 Task: Create List Corporate Social Responsibility in Board Email Marketing Templates to Workspace Investor Relations. Create List Financial Planning in Board Employee Survey and Feedback to Workspace Investor Relations. Create List Accounting in Board Product Roadmap Planning and Execution to Workspace Investor Relations
Action: Mouse moved to (516, 154)
Screenshot: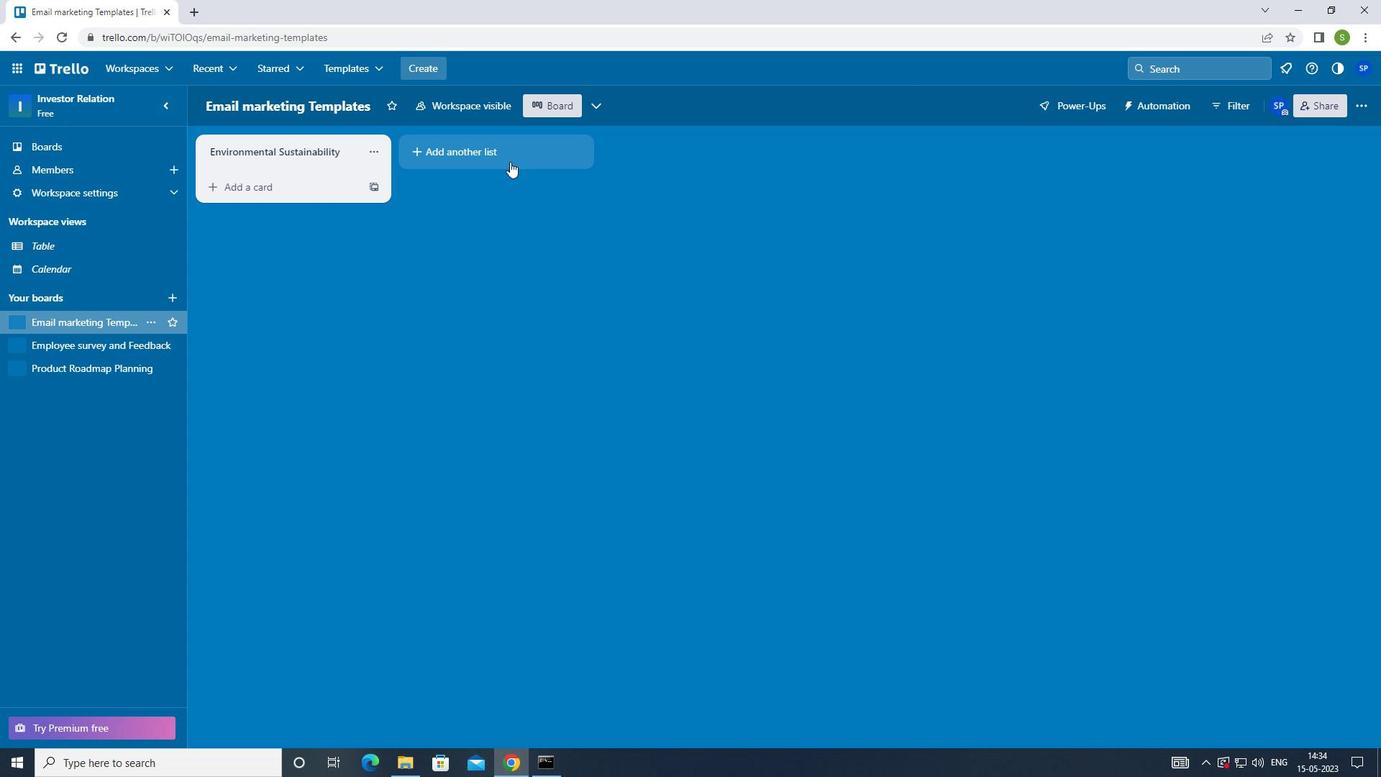 
Action: Mouse pressed left at (516, 154)
Screenshot: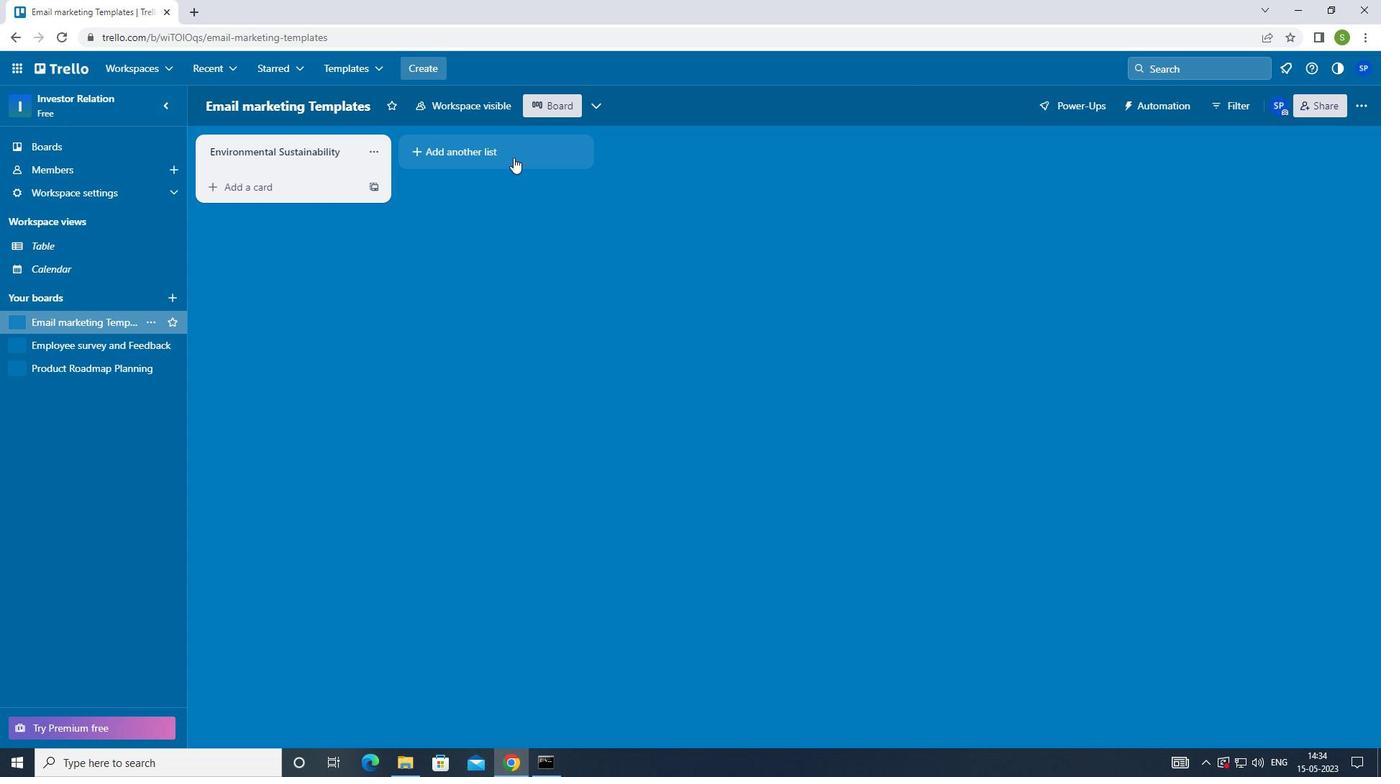 
Action: Mouse moved to (455, 356)
Screenshot: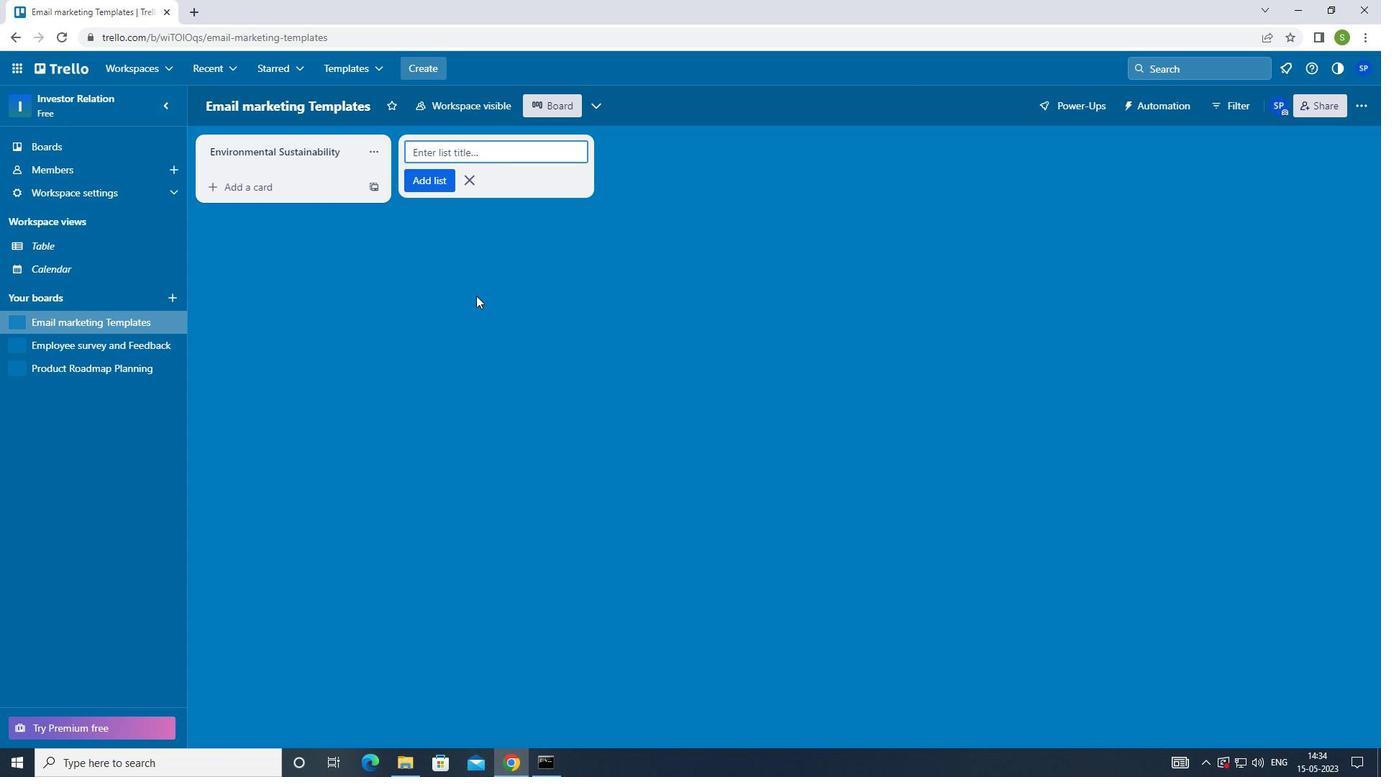 
Action: Key pressed <Key.shift>CORPORATE<Key.space><Key.shift>SOCU<Key.backspace>IAL<Key.space><Key.shift>RESPONSIBILITY<Key.enter>
Screenshot: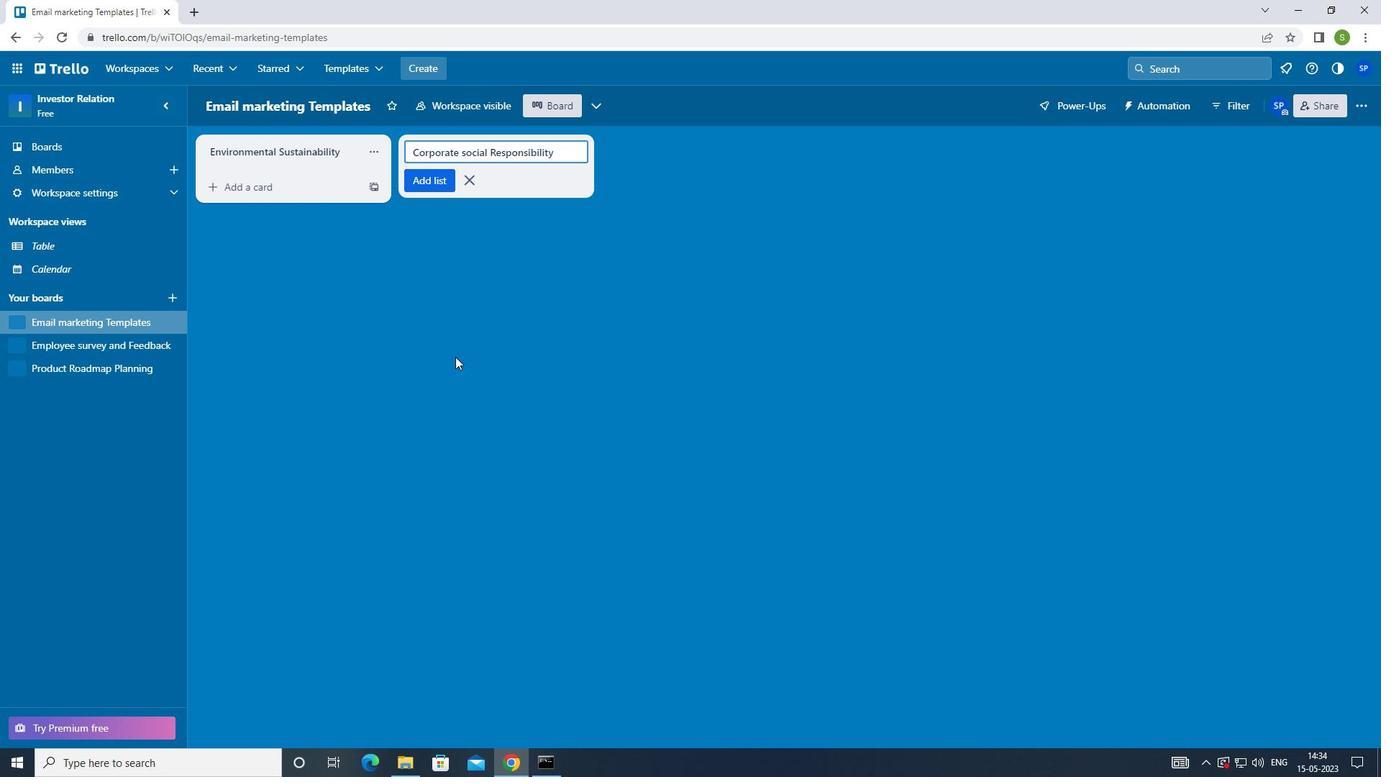 
Action: Mouse moved to (105, 349)
Screenshot: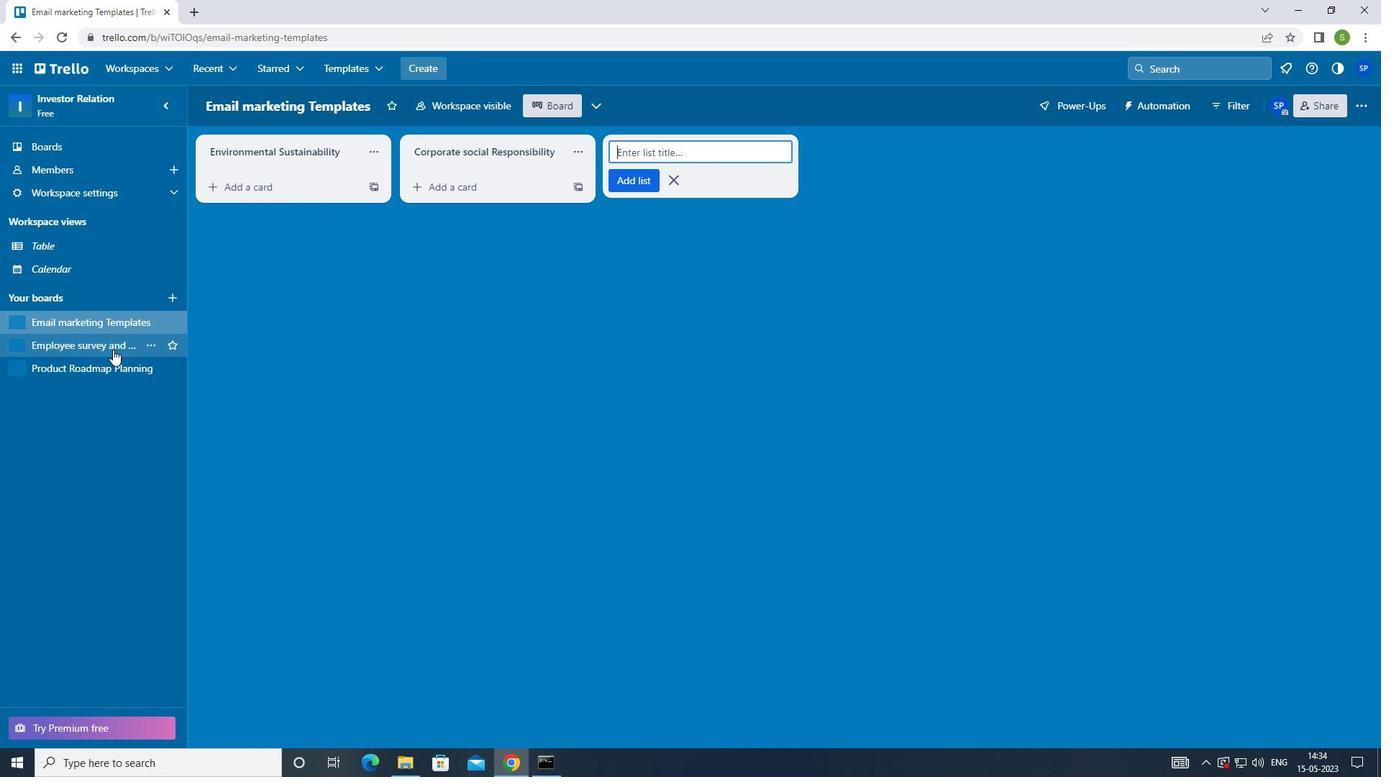 
Action: Mouse pressed left at (105, 349)
Screenshot: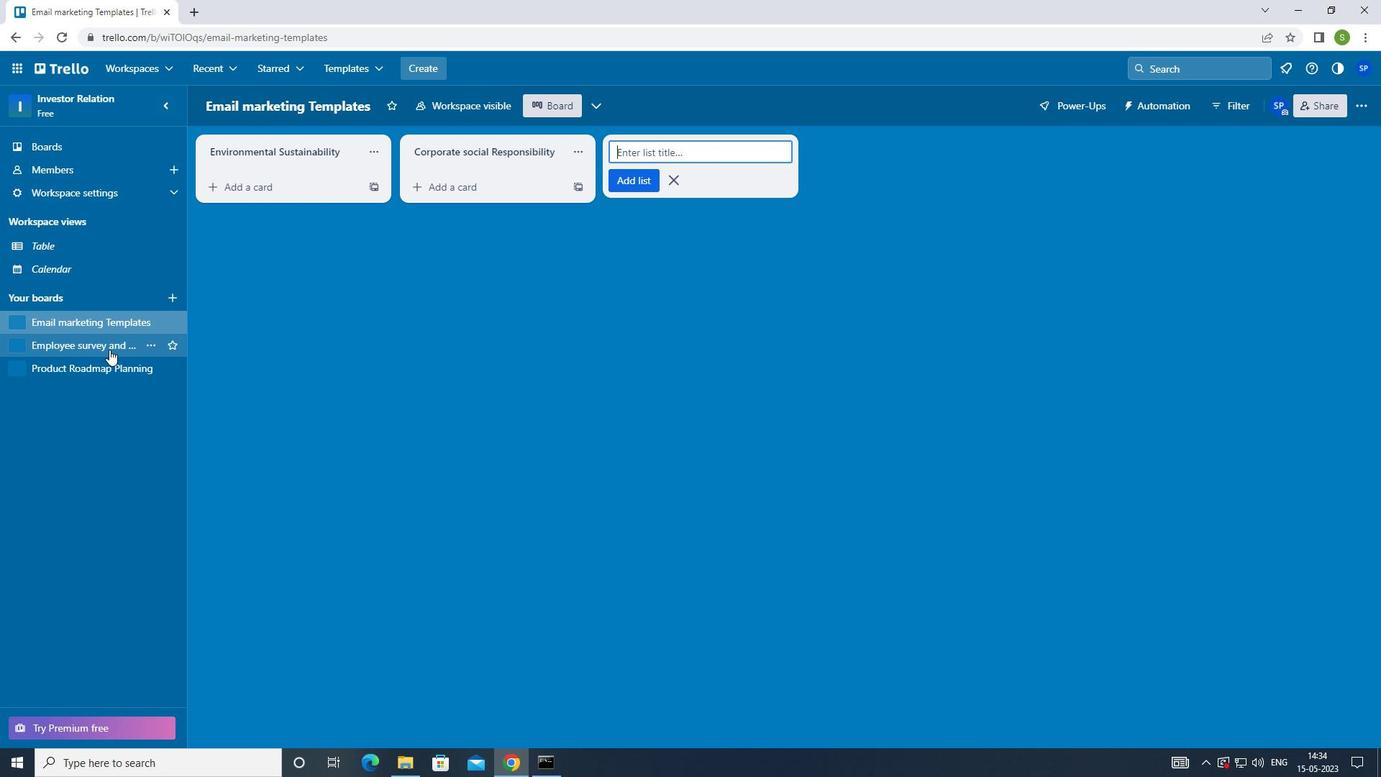 
Action: Mouse moved to (482, 151)
Screenshot: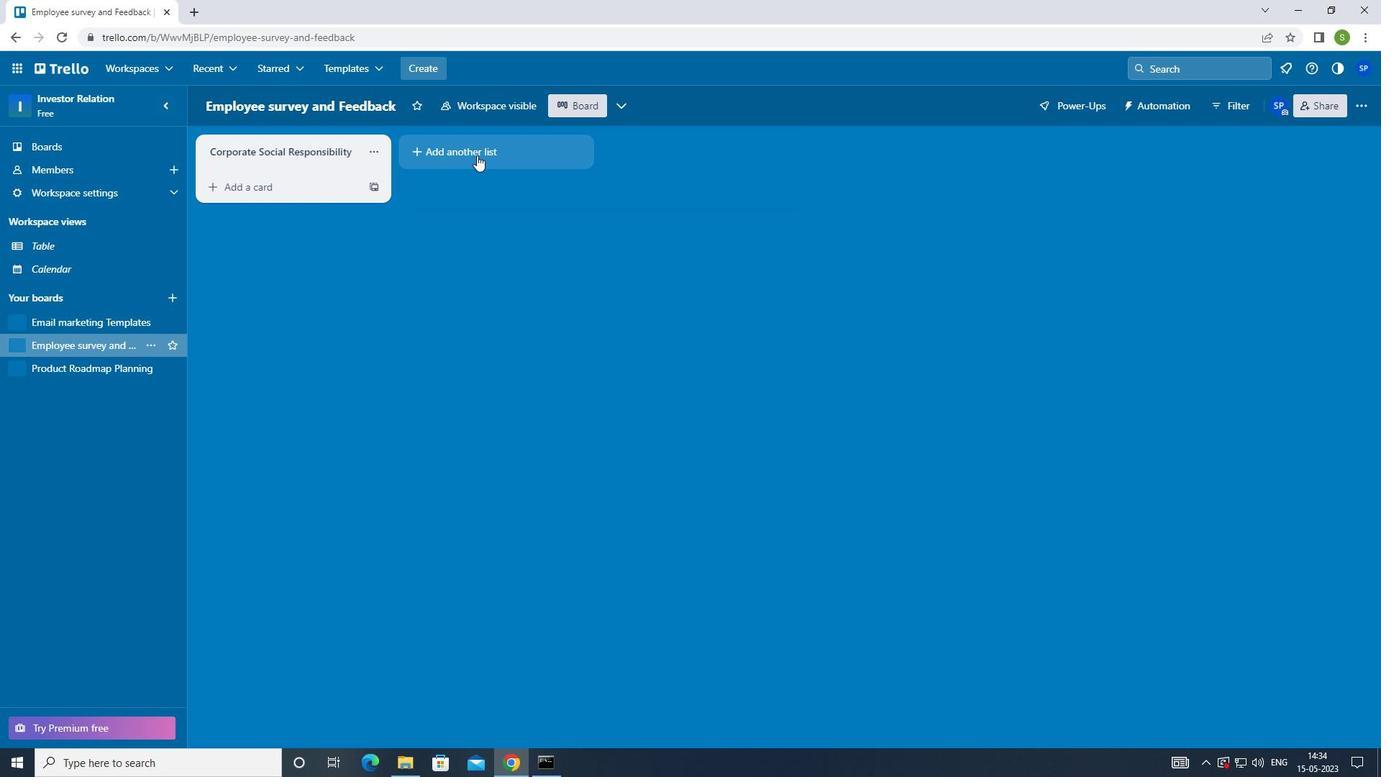 
Action: Mouse pressed left at (482, 151)
Screenshot: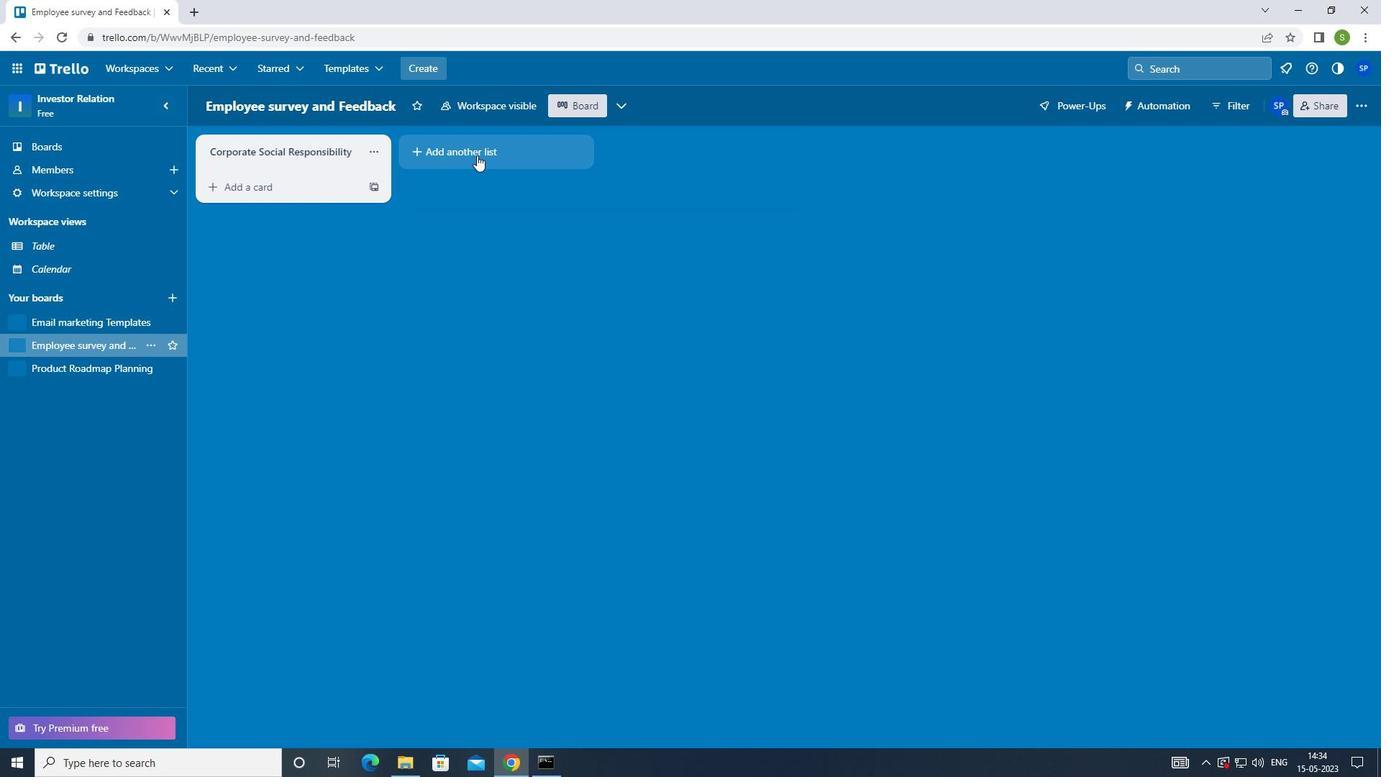 
Action: Mouse moved to (487, 337)
Screenshot: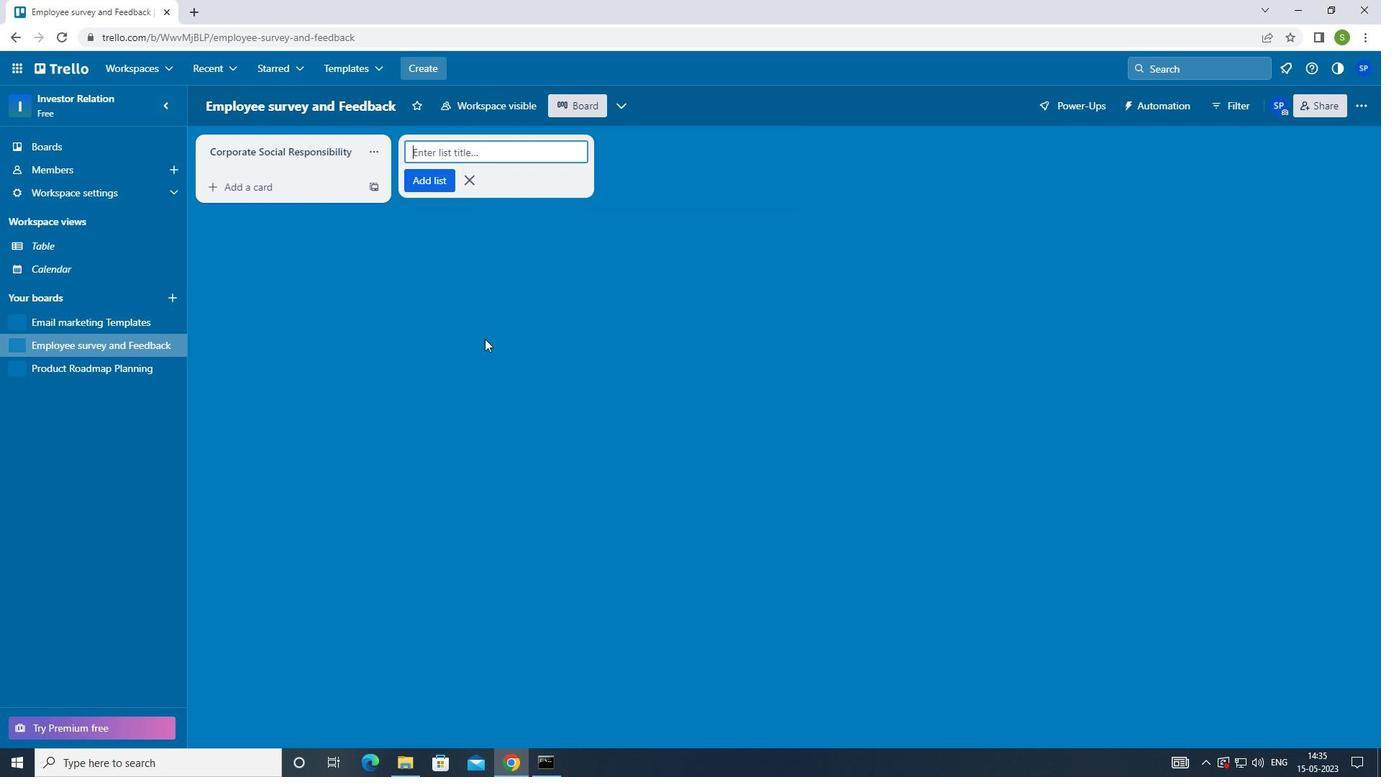
Action: Key pressed <Key.shift><Key.shift><Key.shift><Key.shift>FINANCIAL<Key.space><Key.shift>PLANNING<Key.enter>
Screenshot: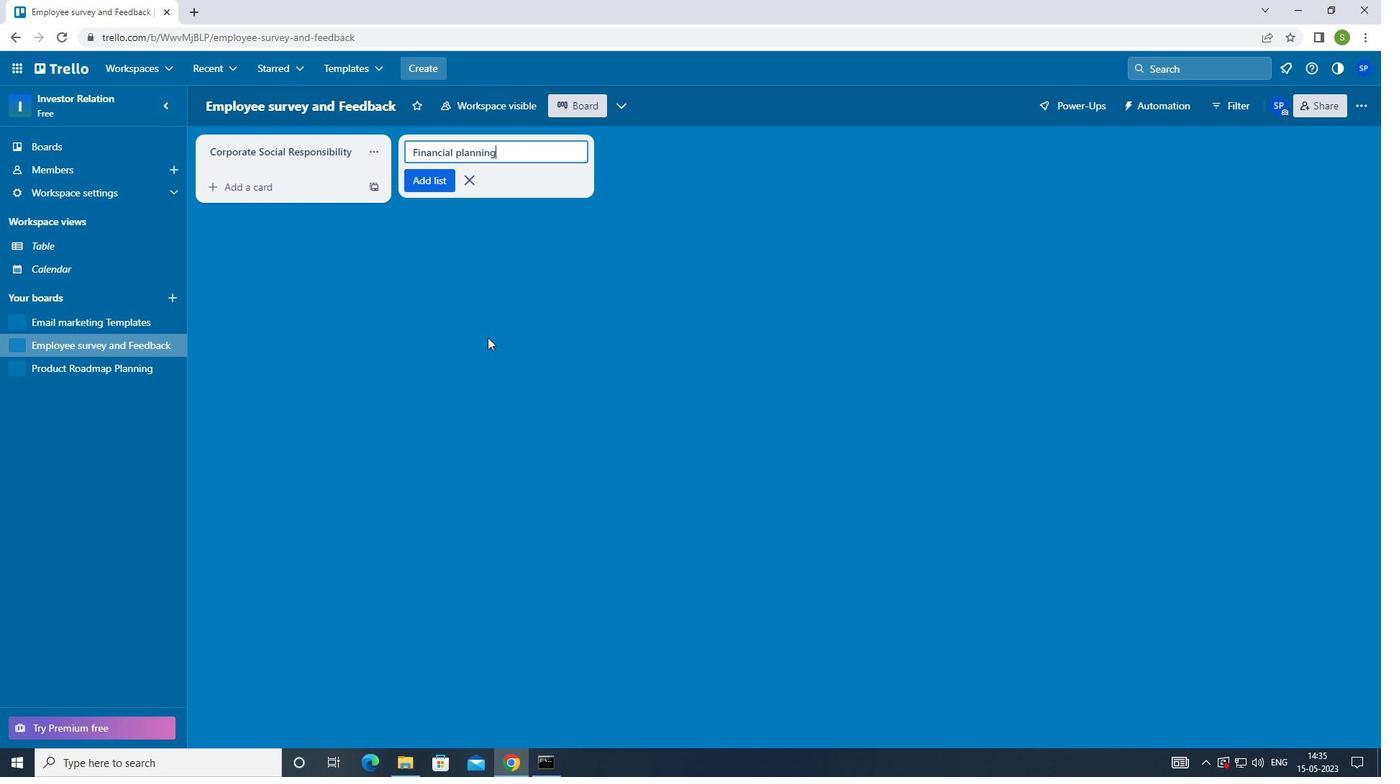 
Action: Mouse moved to (87, 371)
Screenshot: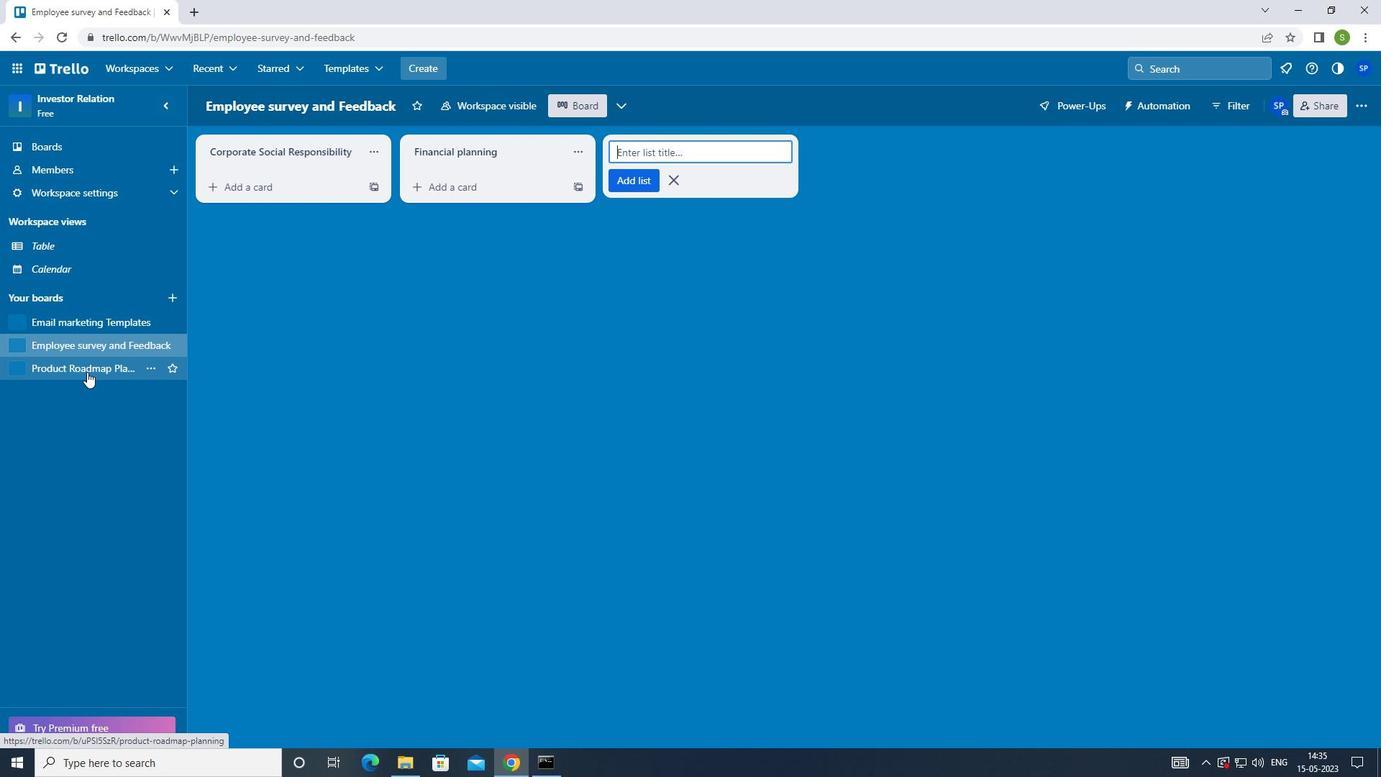 
Action: Mouse pressed left at (87, 371)
Screenshot: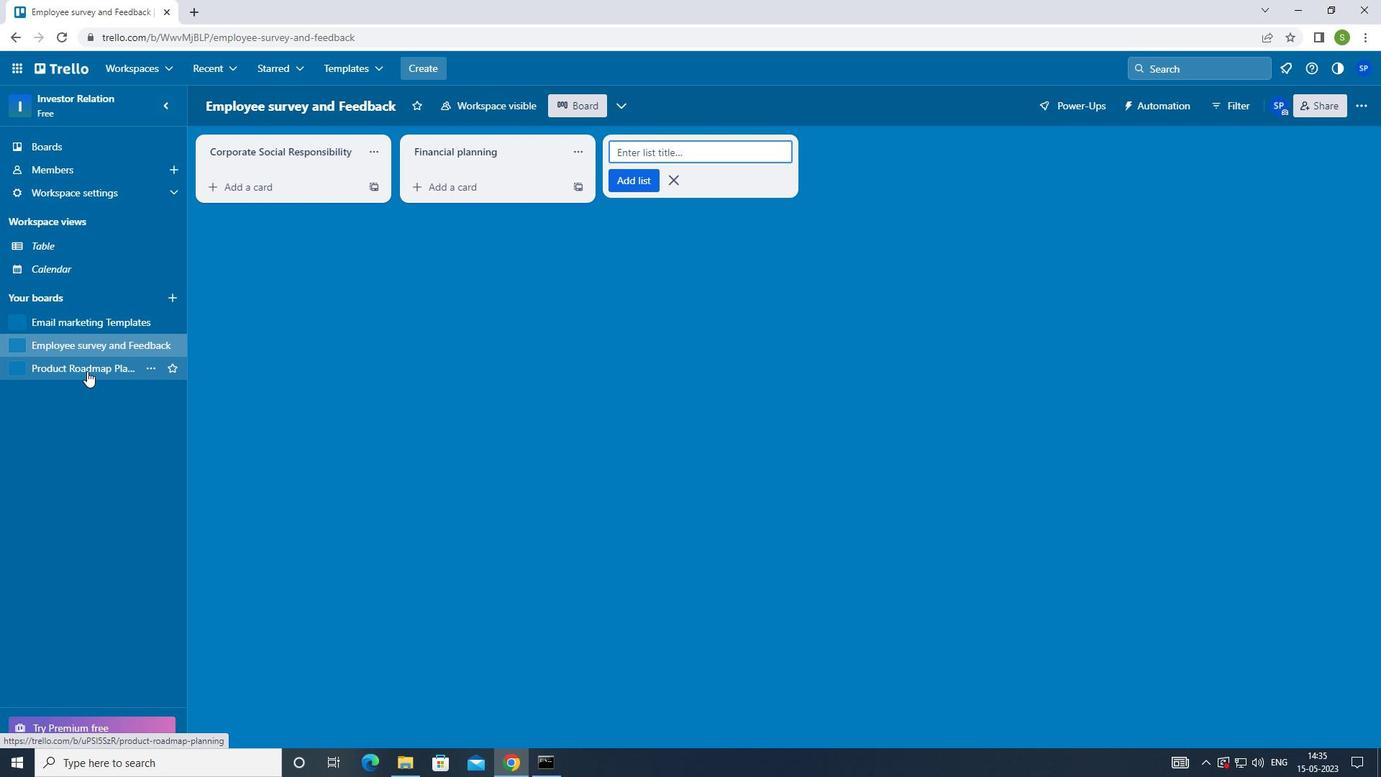 
Action: Mouse moved to (477, 151)
Screenshot: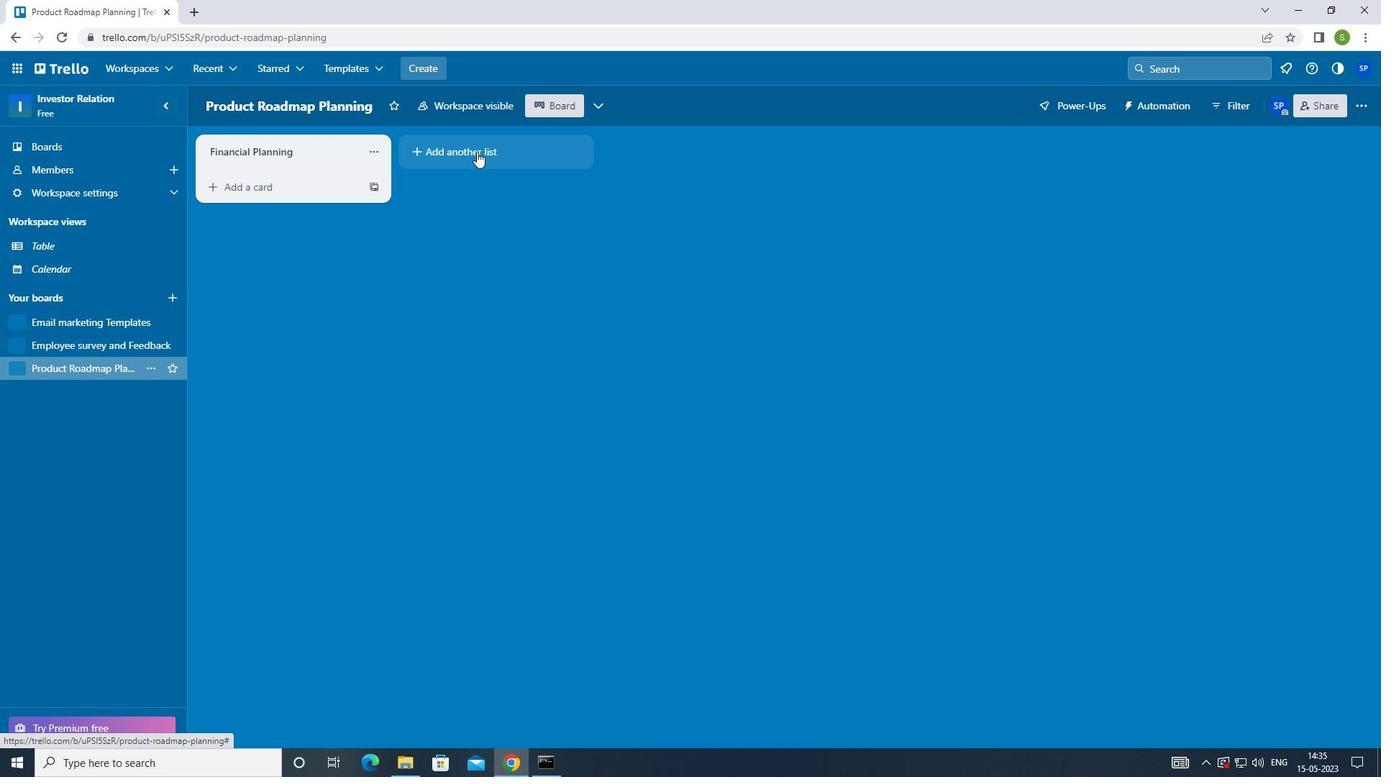 
Action: Mouse pressed left at (477, 151)
Screenshot: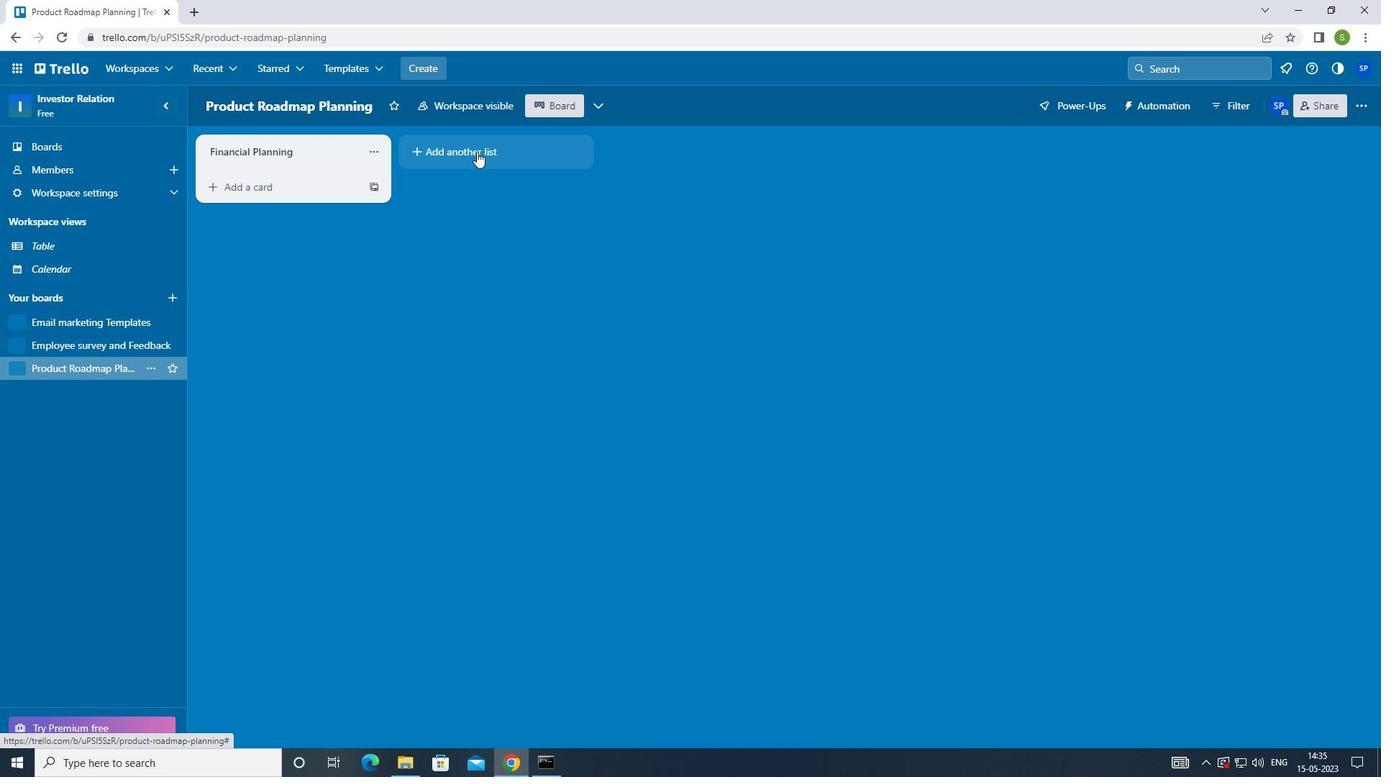 
Action: Mouse moved to (457, 351)
Screenshot: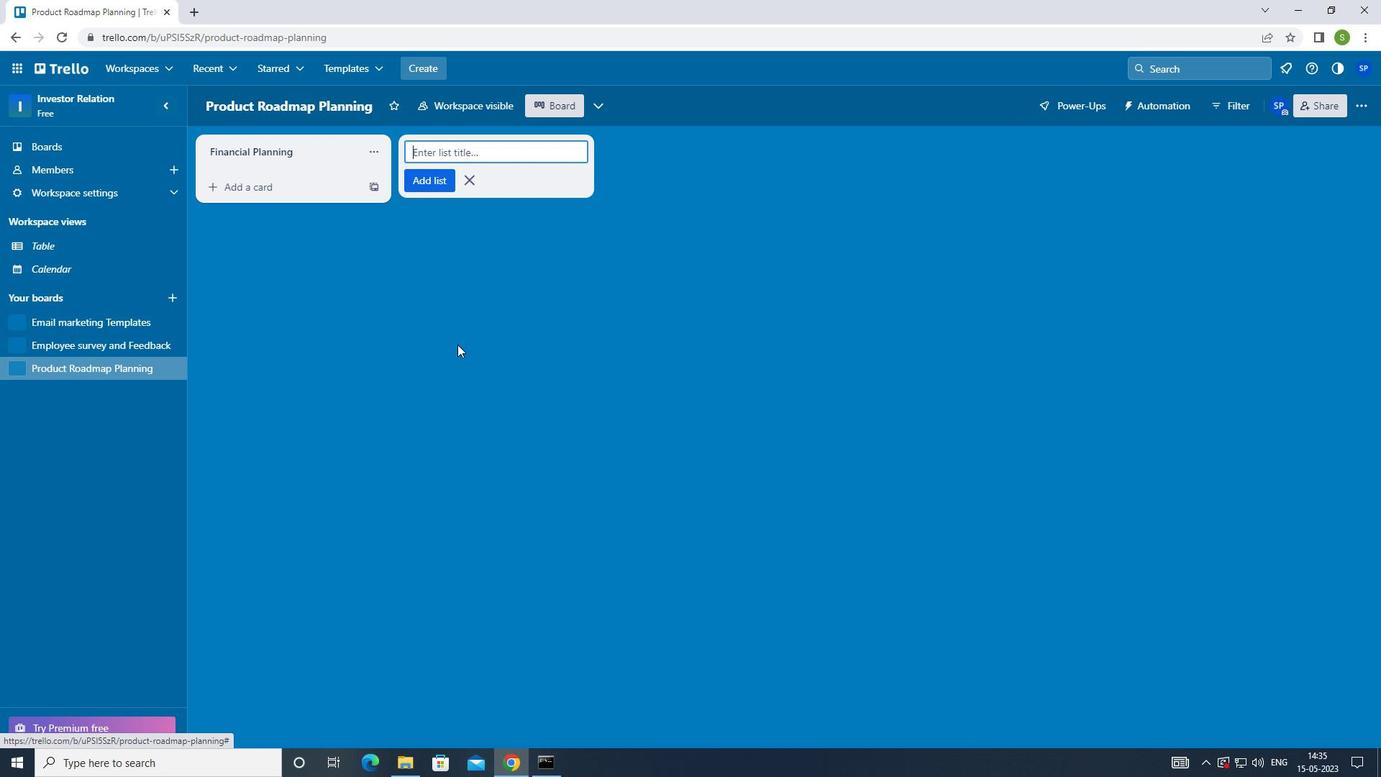 
Action: Key pressed <Key.shift>ACCOUNTING<Key.space>IN<Key.space><Key.shift>BO<Key.backspace><Key.backspace><Key.backspace><Key.backspace><Key.backspace><Key.enter><Key.f8>
Screenshot: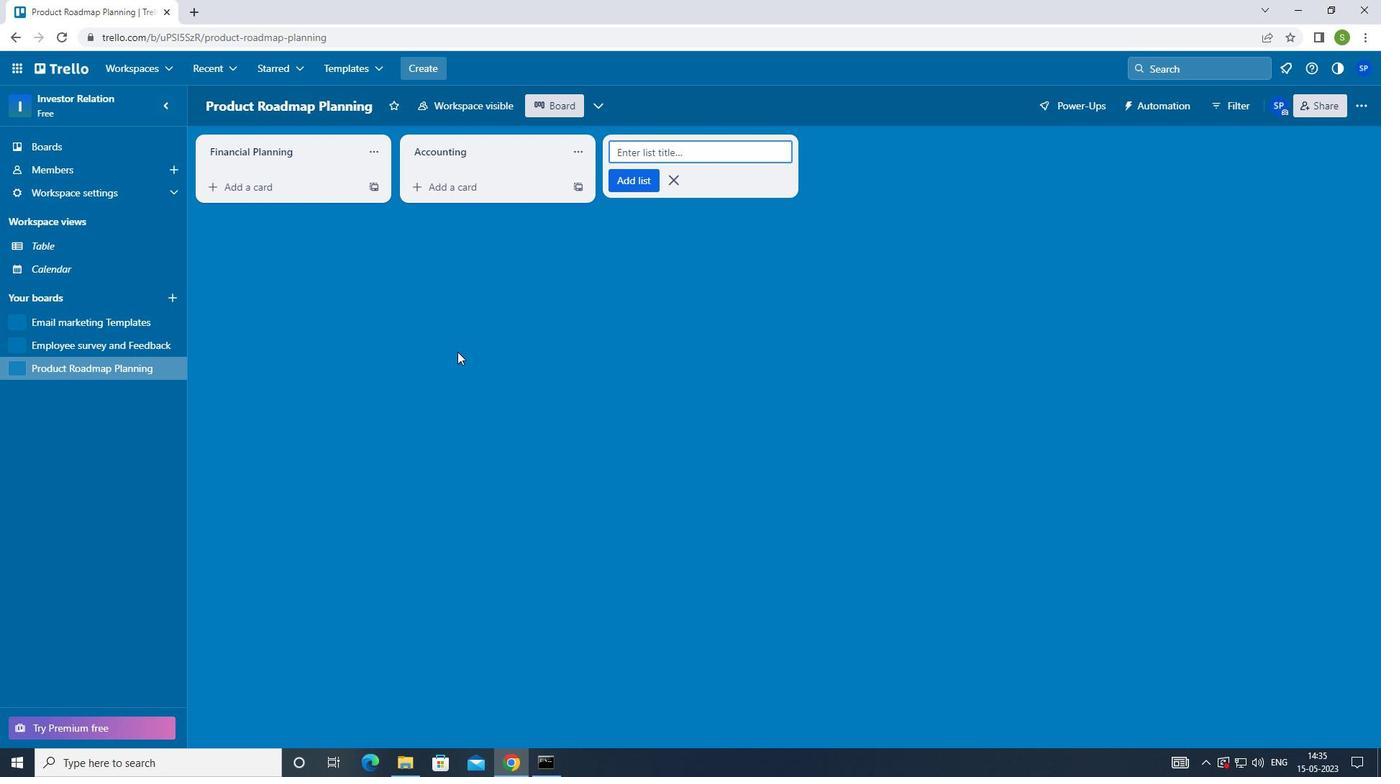 
